Task: Change the recalculation to "on change and every minute".
Action: Mouse pressed left at (40, 103)
Screenshot: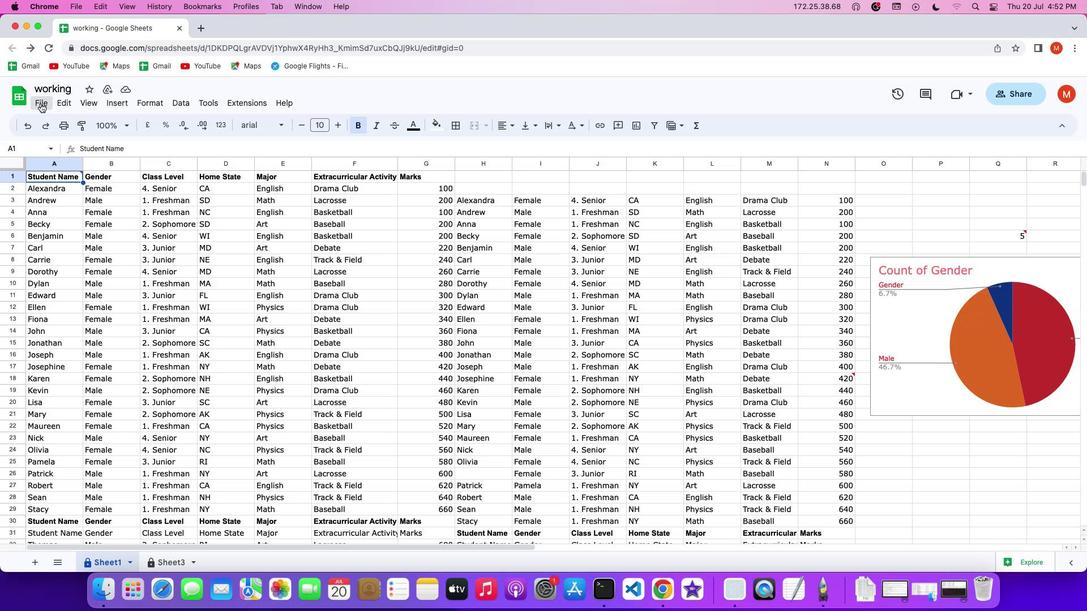 
Action: Mouse pressed left at (40, 103)
Screenshot: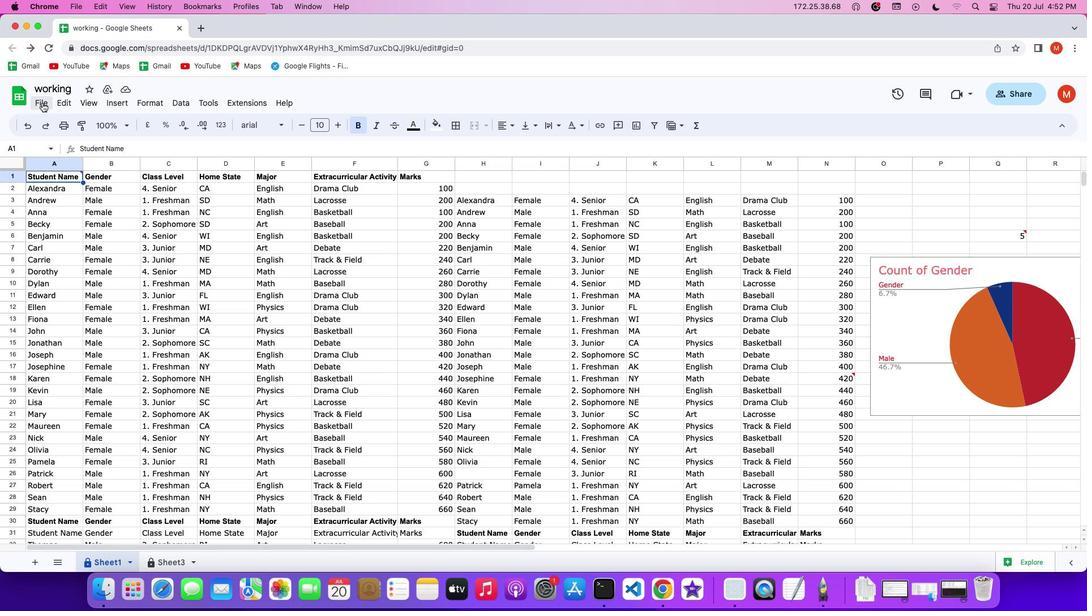 
Action: Mouse moved to (41, 103)
Screenshot: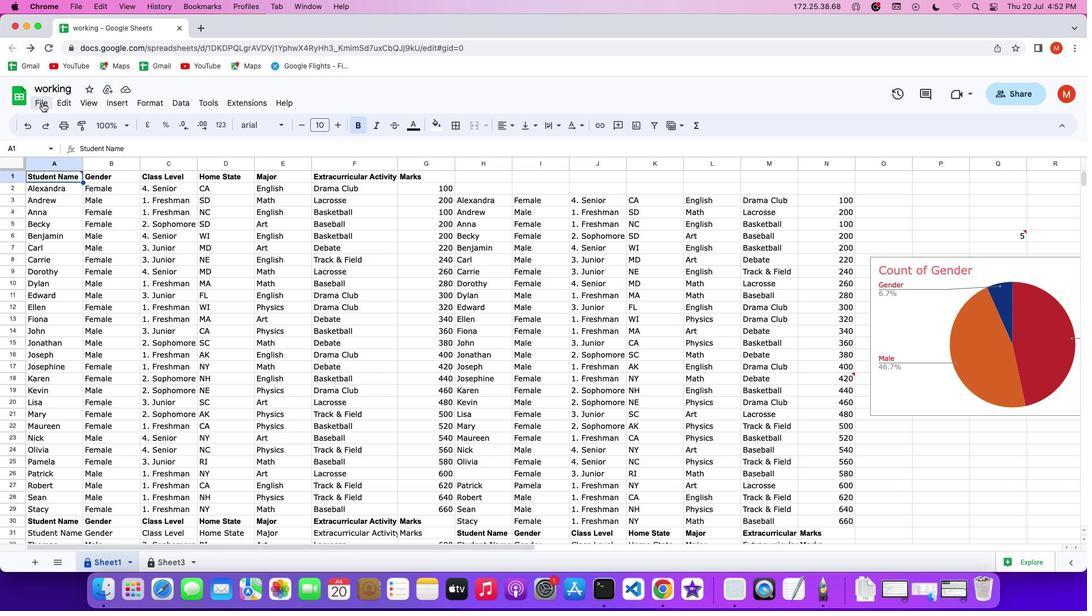 
Action: Mouse pressed left at (41, 103)
Screenshot: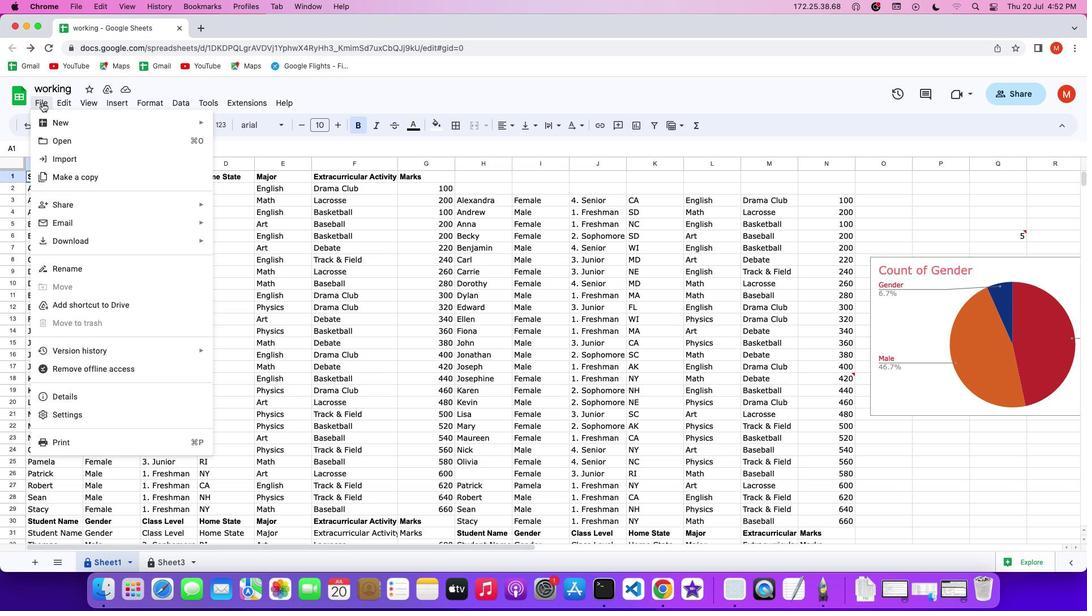
Action: Mouse moved to (73, 415)
Screenshot: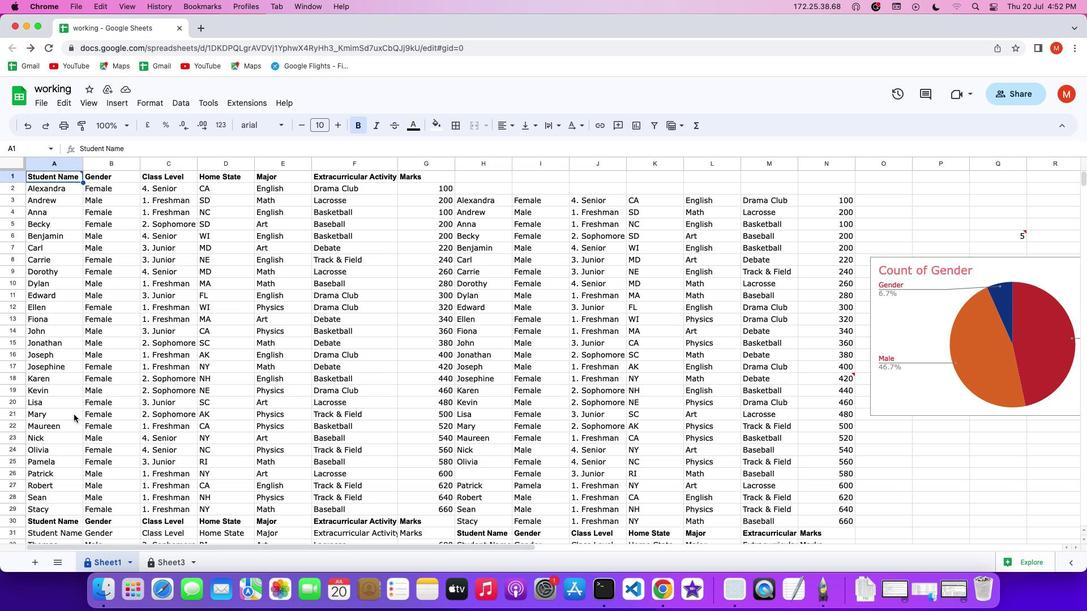 
Action: Mouse pressed left at (73, 415)
Screenshot: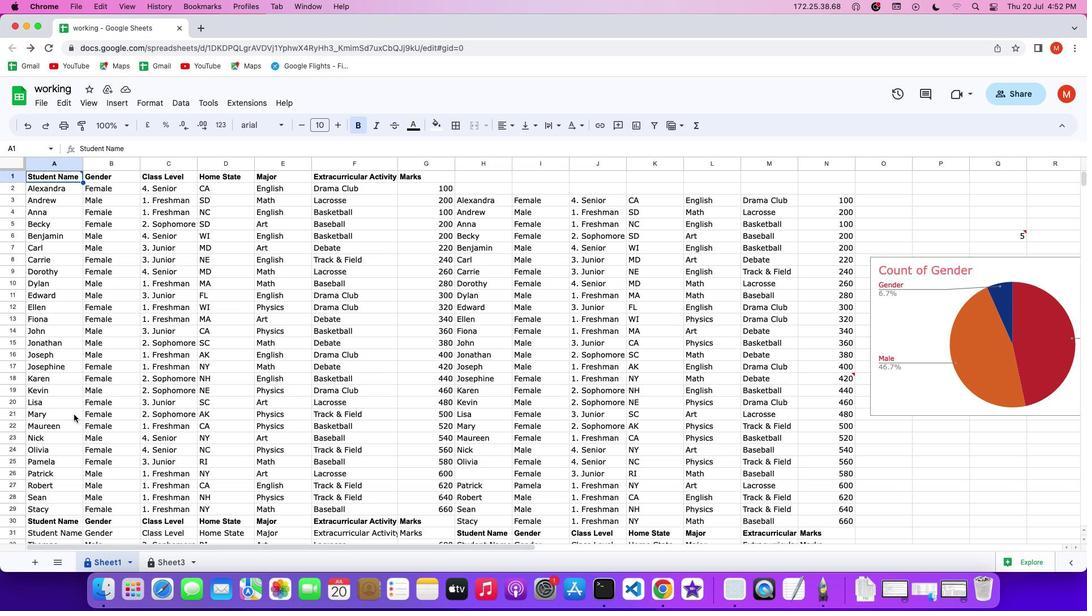 
Action: Mouse moved to (484, 245)
Screenshot: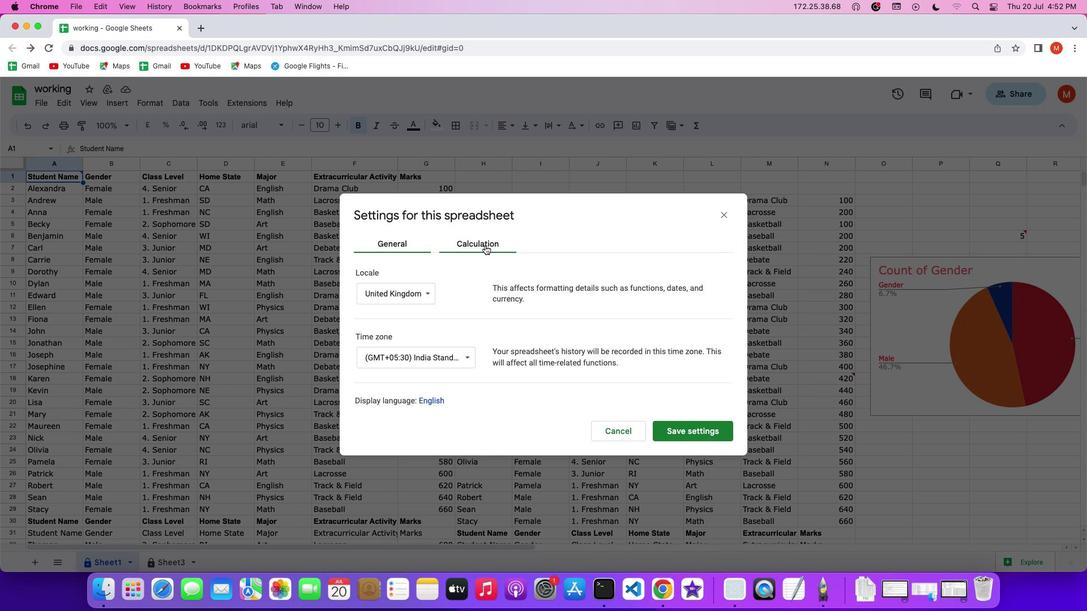
Action: Mouse pressed left at (484, 245)
Screenshot: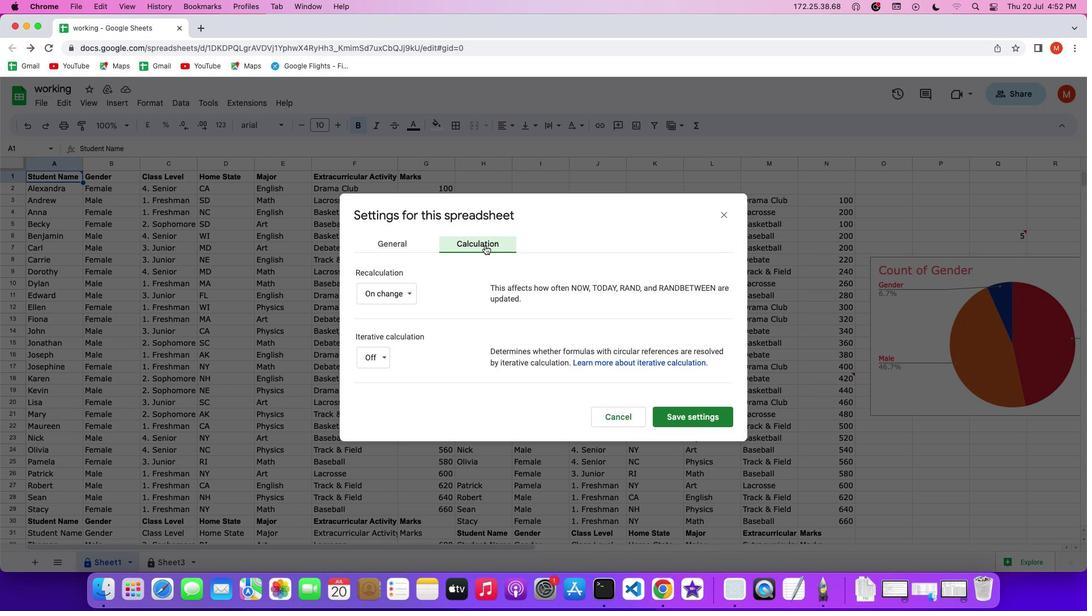 
Action: Mouse moved to (408, 296)
Screenshot: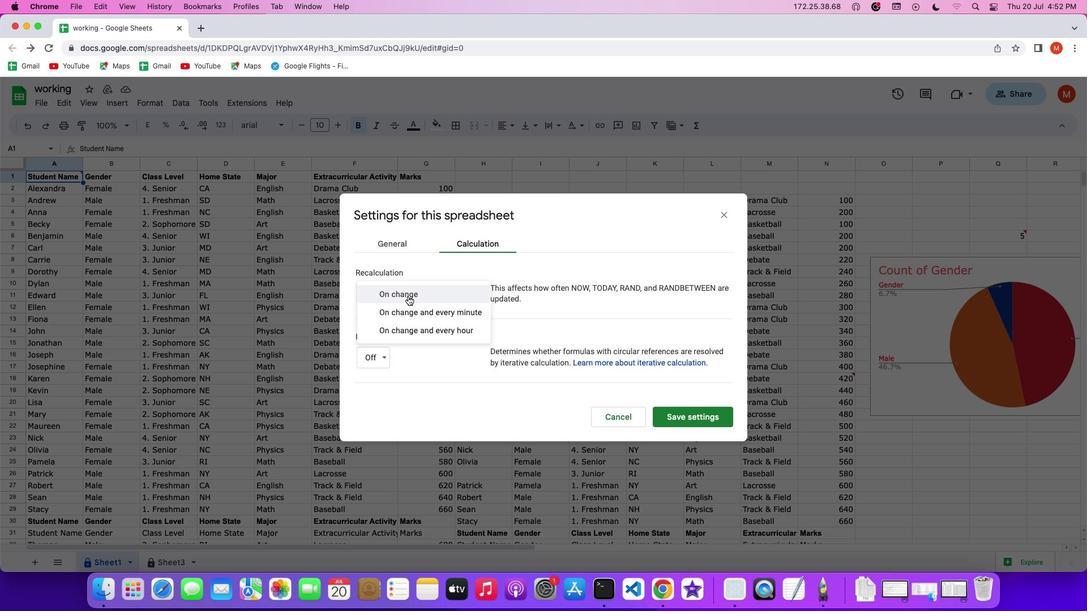 
Action: Mouse pressed left at (408, 296)
Screenshot: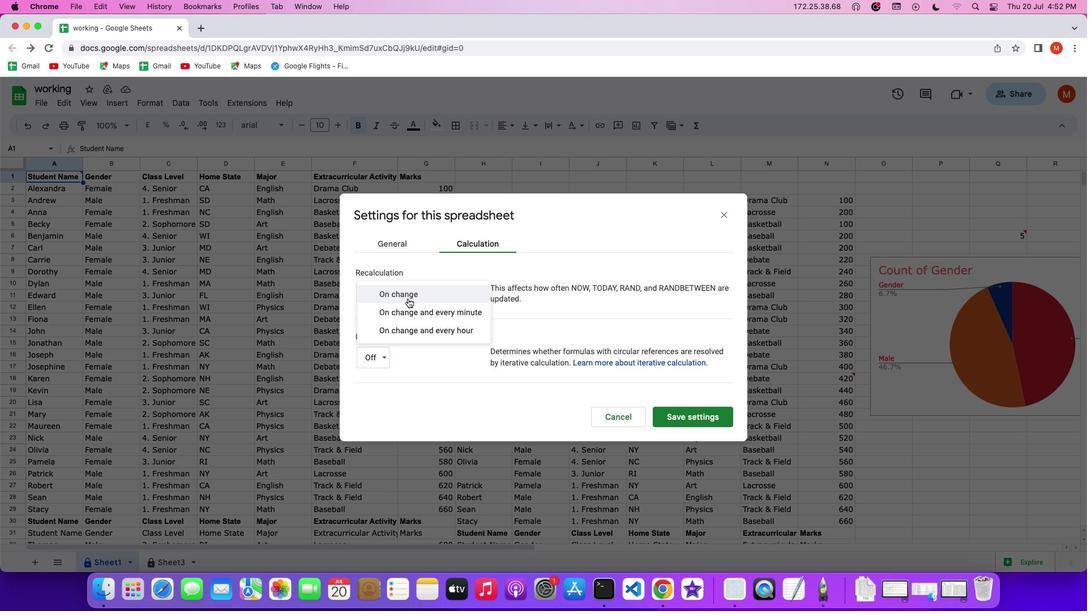 
Action: Mouse moved to (407, 309)
Screenshot: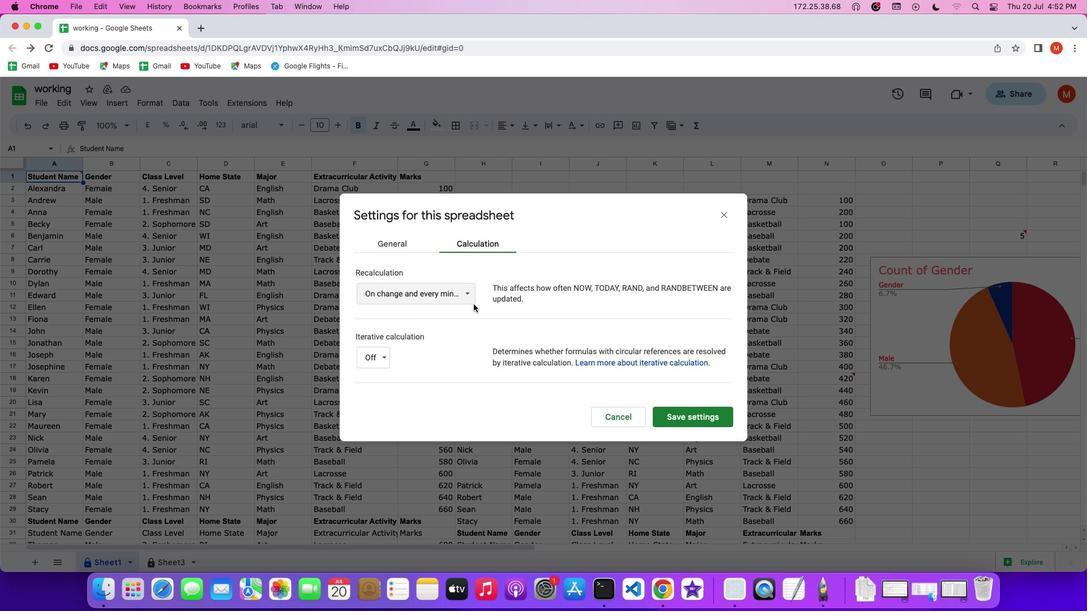 
Action: Mouse pressed left at (407, 309)
Screenshot: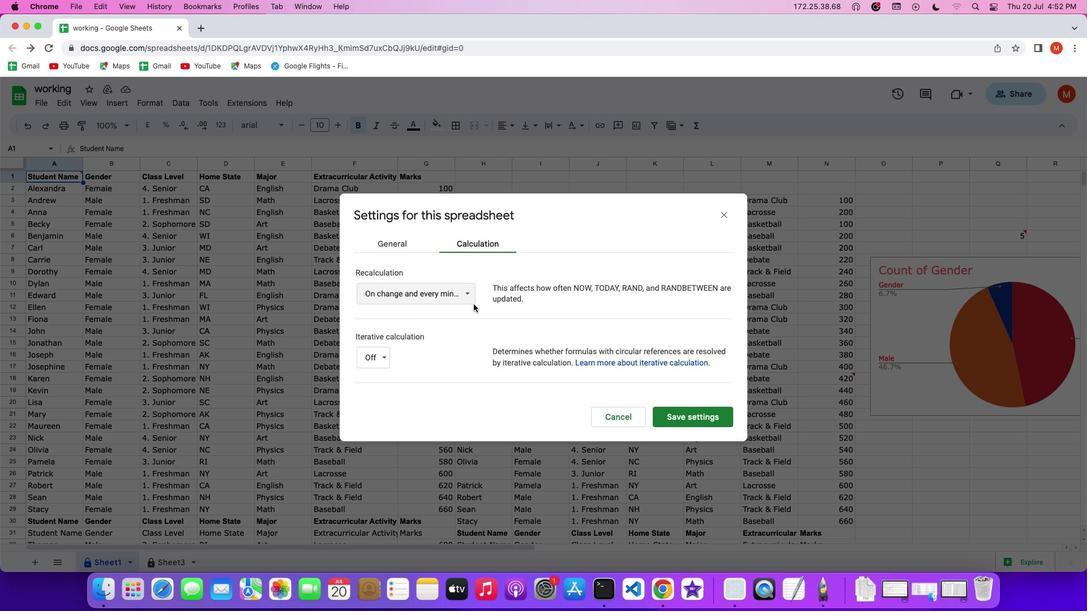 
Action: Mouse moved to (474, 304)
Screenshot: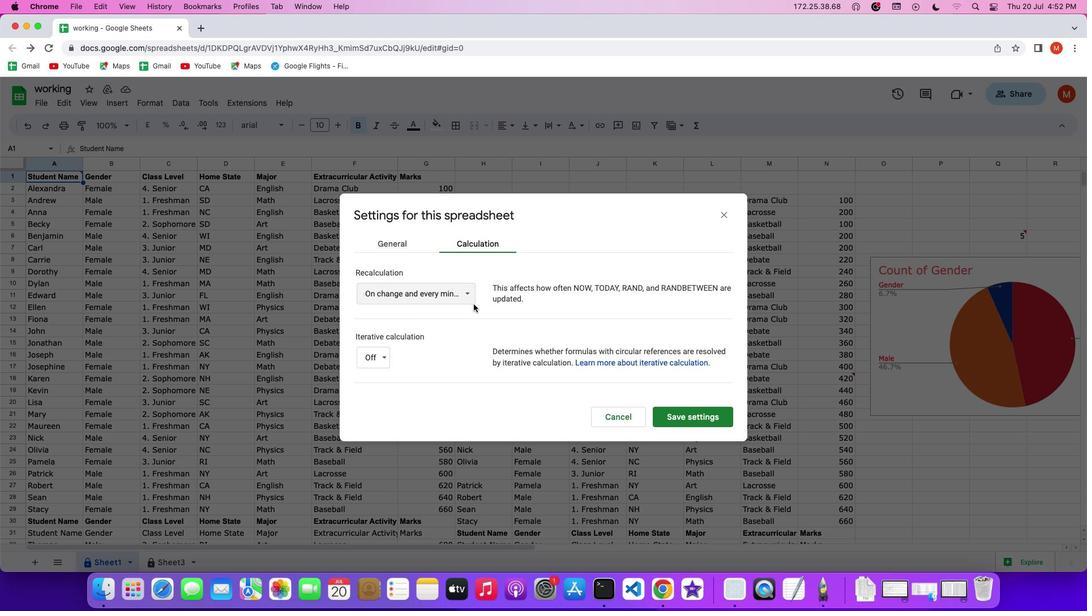 
